 Task: Assign Person0001 as Assignee of Issue Issue0001 in Backlog  in Scrum Project Project0001 in Jira
Action: Mouse moved to (340, 379)
Screenshot: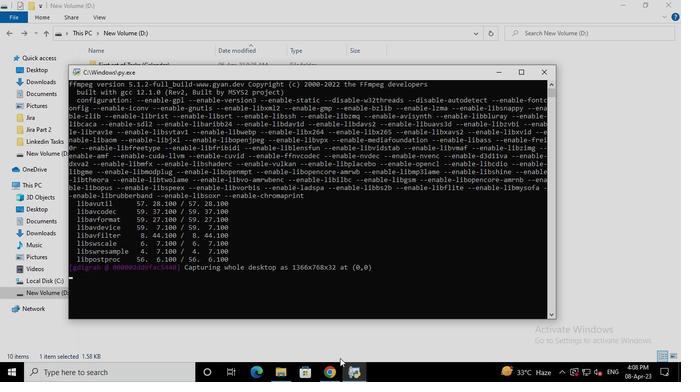 
Action: Mouse pressed left at (340, 379)
Screenshot: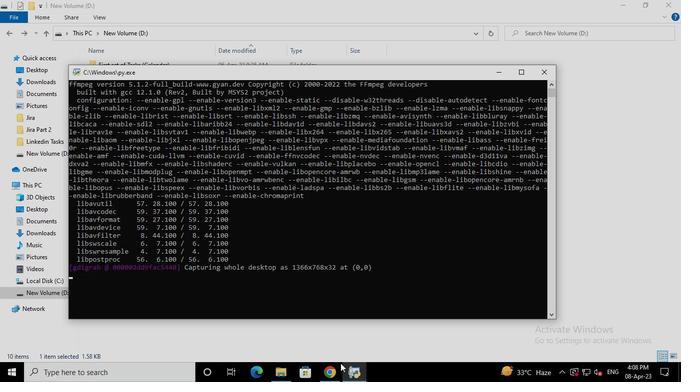 
Action: Mouse moved to (72, 153)
Screenshot: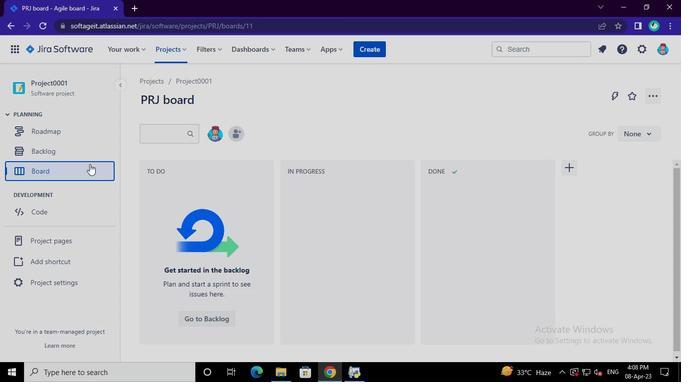 
Action: Mouse pressed left at (72, 153)
Screenshot: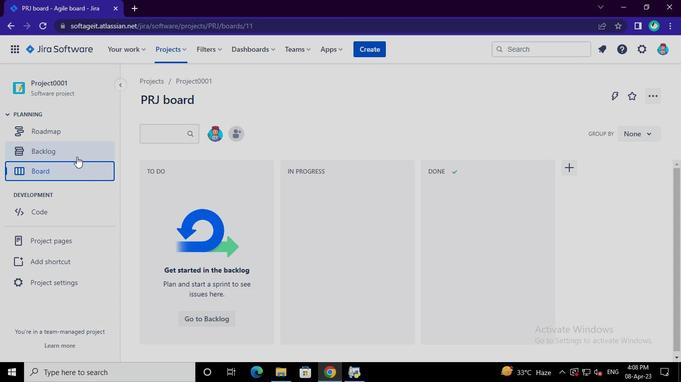 
Action: Mouse moved to (615, 244)
Screenshot: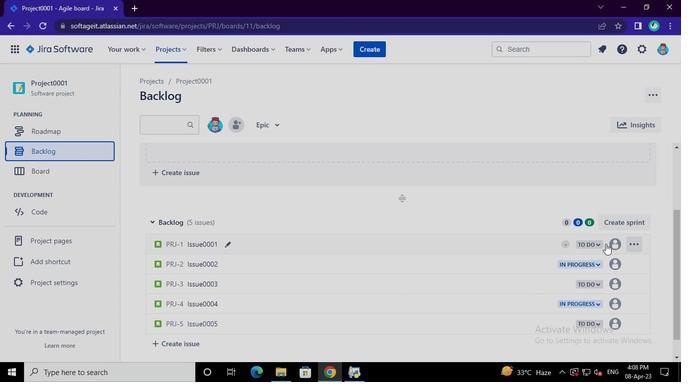 
Action: Mouse pressed left at (615, 244)
Screenshot: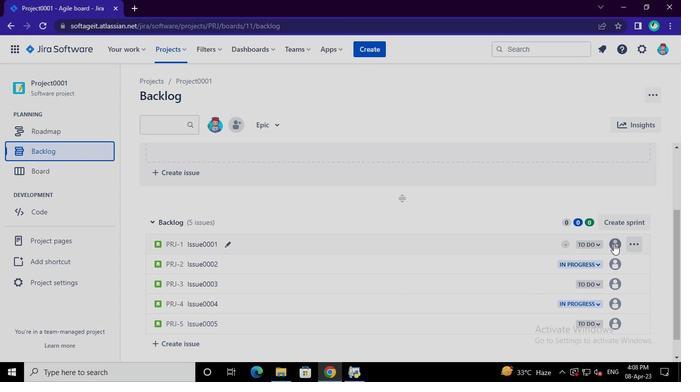 
Action: Mouse moved to (540, 340)
Screenshot: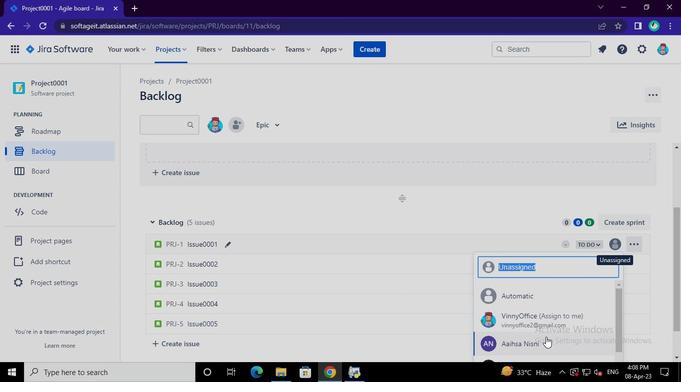 
Action: Mouse pressed left at (540, 340)
Screenshot: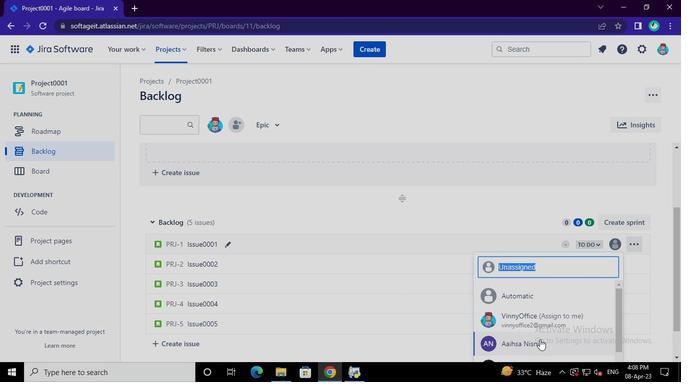
Action: Mouse moved to (357, 382)
Screenshot: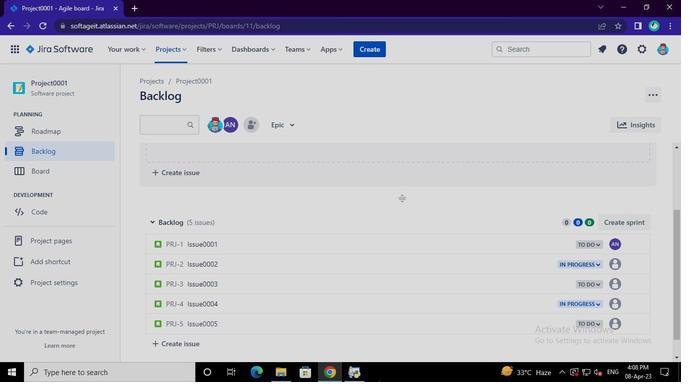 
Action: Mouse pressed left at (357, 382)
Screenshot: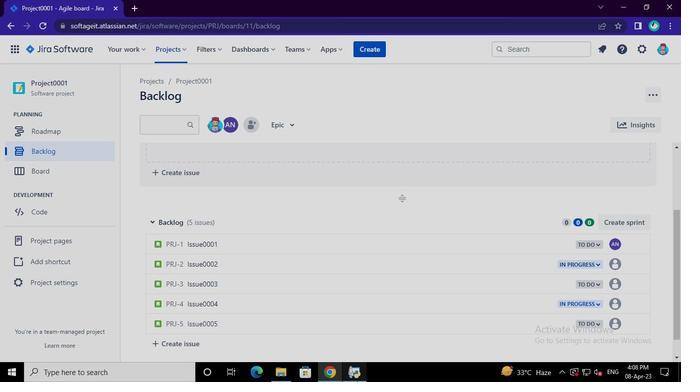 
Action: Mouse moved to (546, 72)
Screenshot: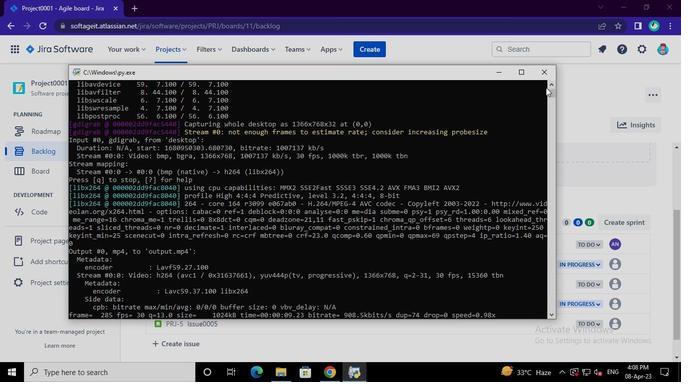 
Action: Mouse pressed left at (546, 72)
Screenshot: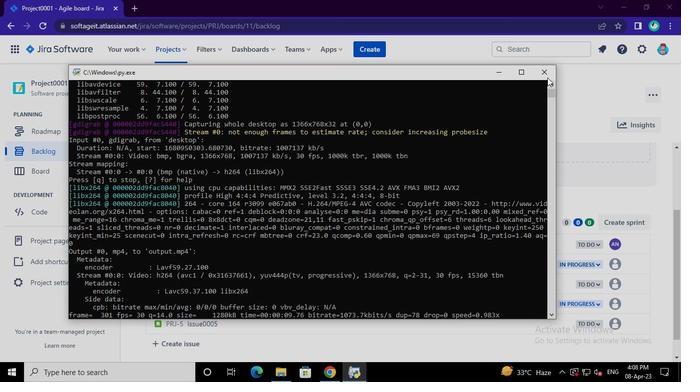 
Action: Mouse moved to (544, 71)
Screenshot: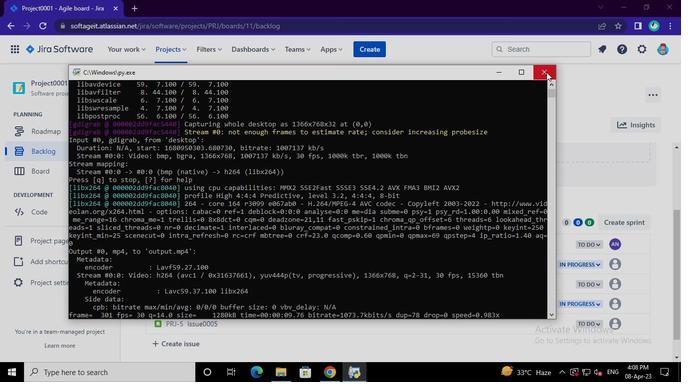 
